 Task: Add the task  Implement a new cloud-based energy management system for a company to the section Lightning Bolt in the project BridgeTech and add a Due Date to the respective task as 2023/09/19
Action: Mouse moved to (483, 536)
Screenshot: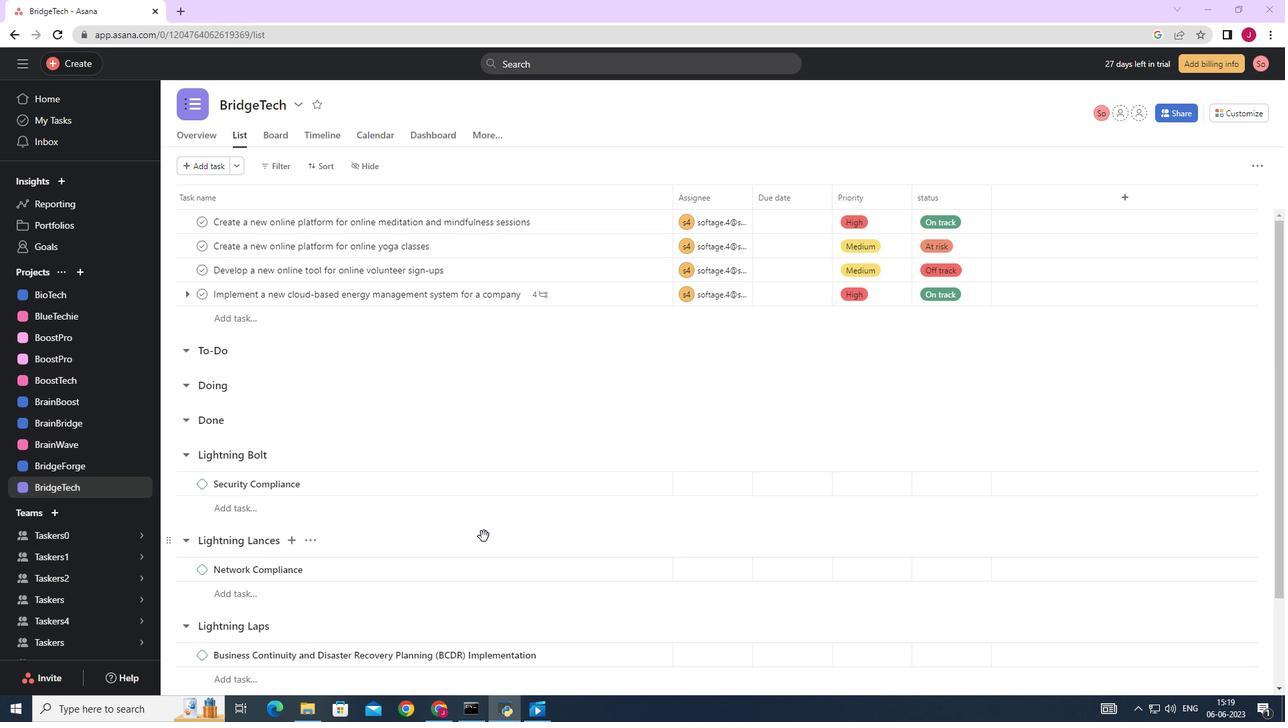
Action: Mouse scrolled (483, 537) with delta (0, 0)
Screenshot: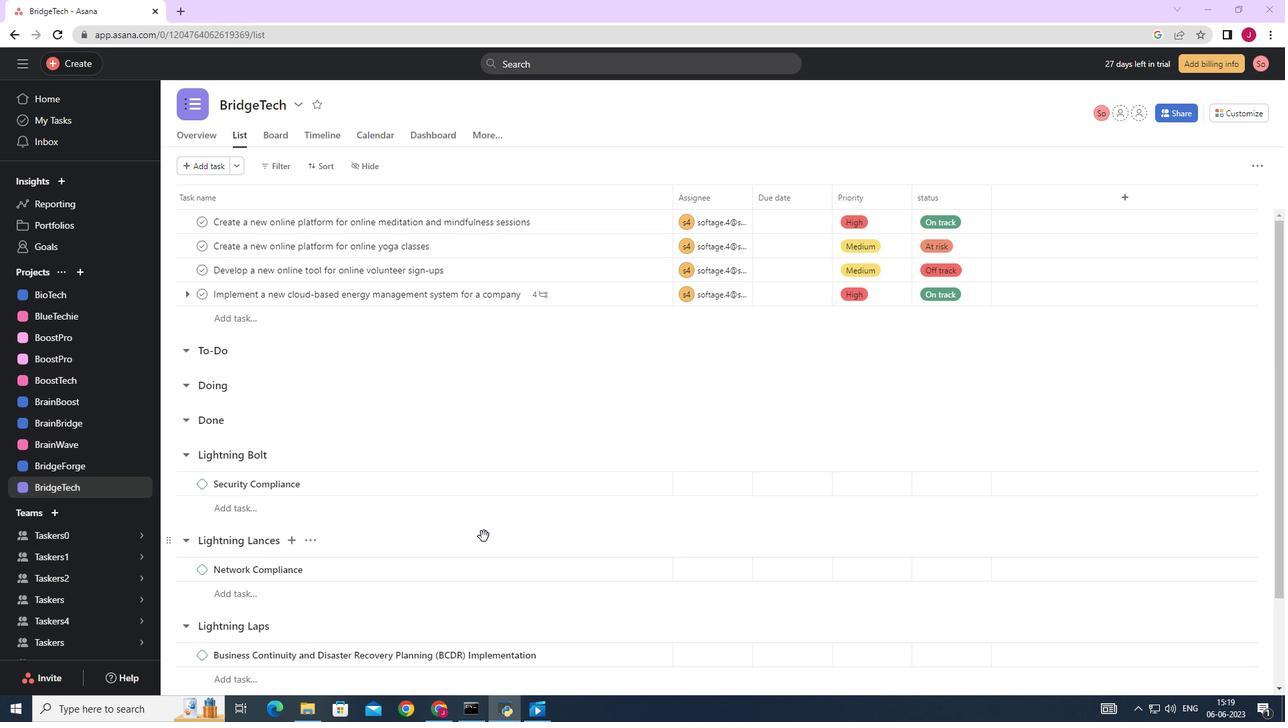 
Action: Mouse scrolled (483, 537) with delta (0, 0)
Screenshot: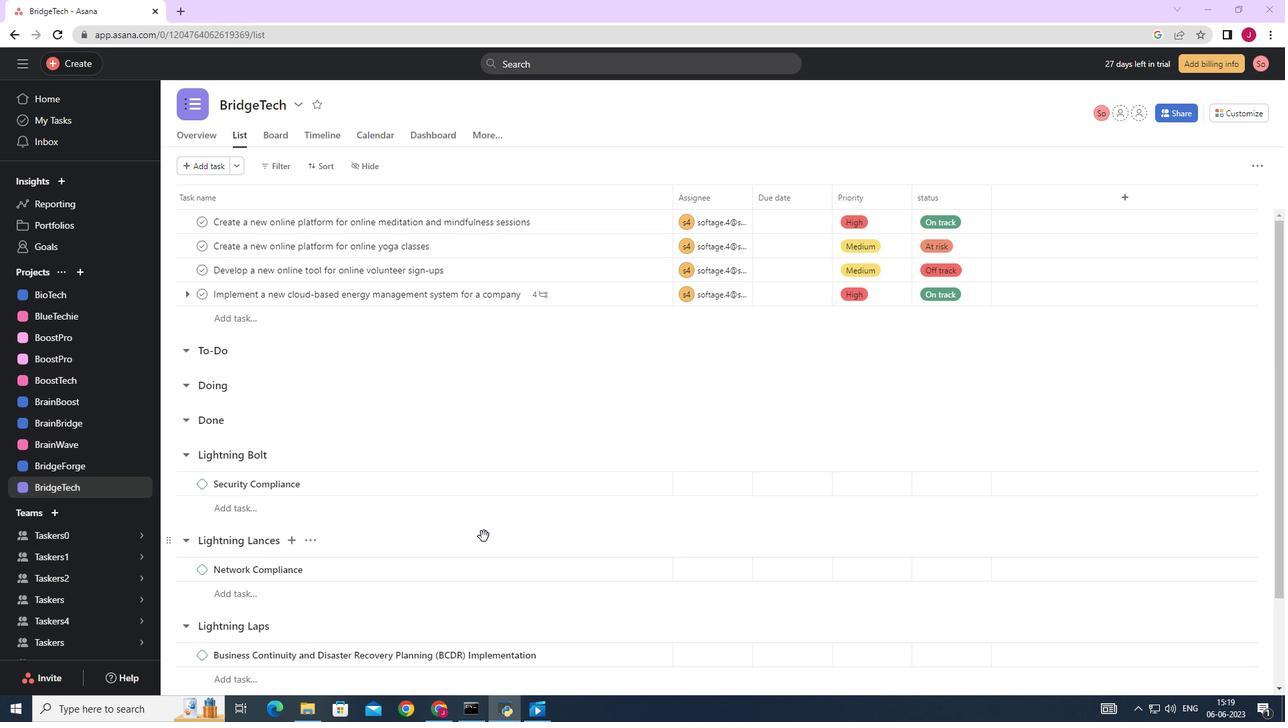 
Action: Mouse scrolled (483, 537) with delta (0, 0)
Screenshot: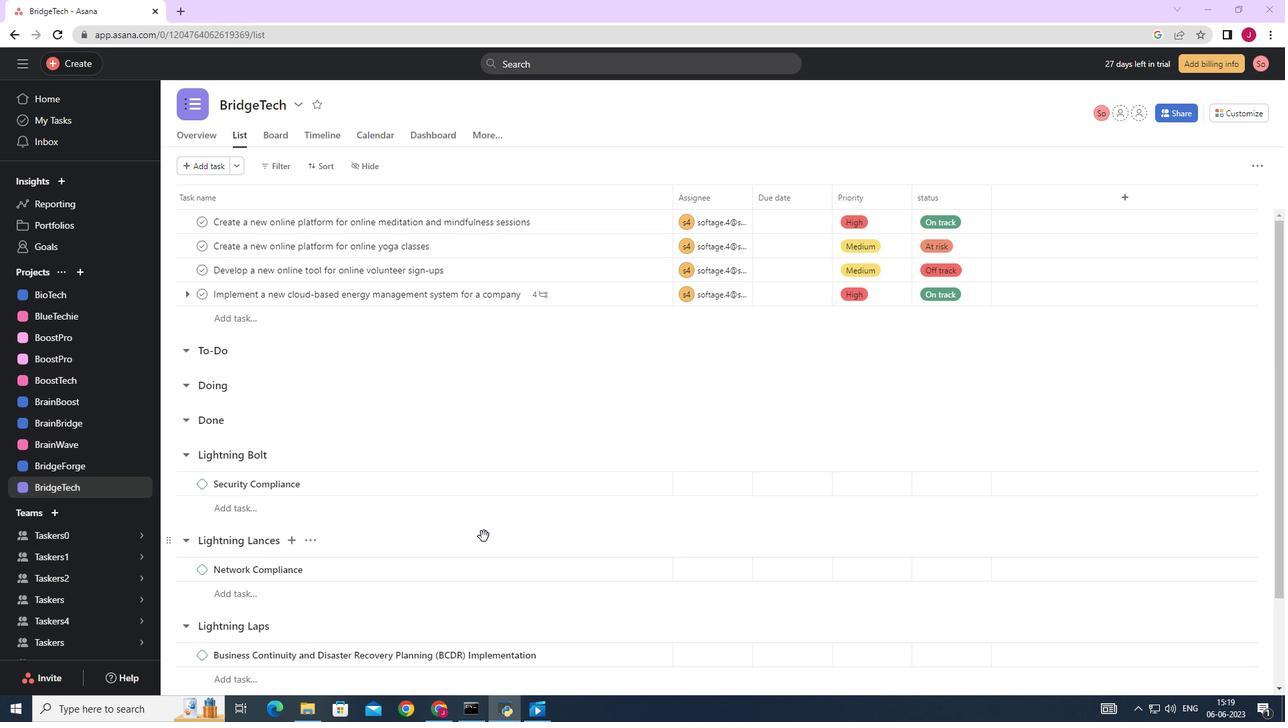 
Action: Mouse moved to (631, 293)
Screenshot: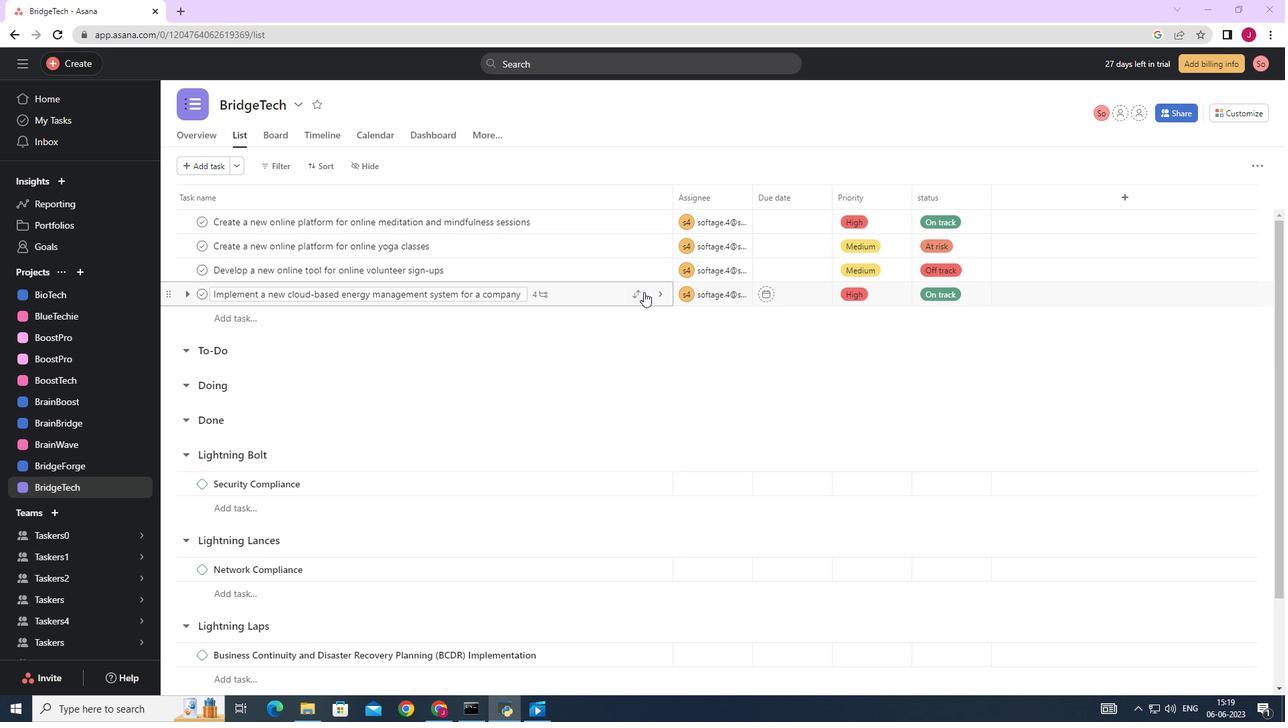 
Action: Mouse pressed left at (631, 293)
Screenshot: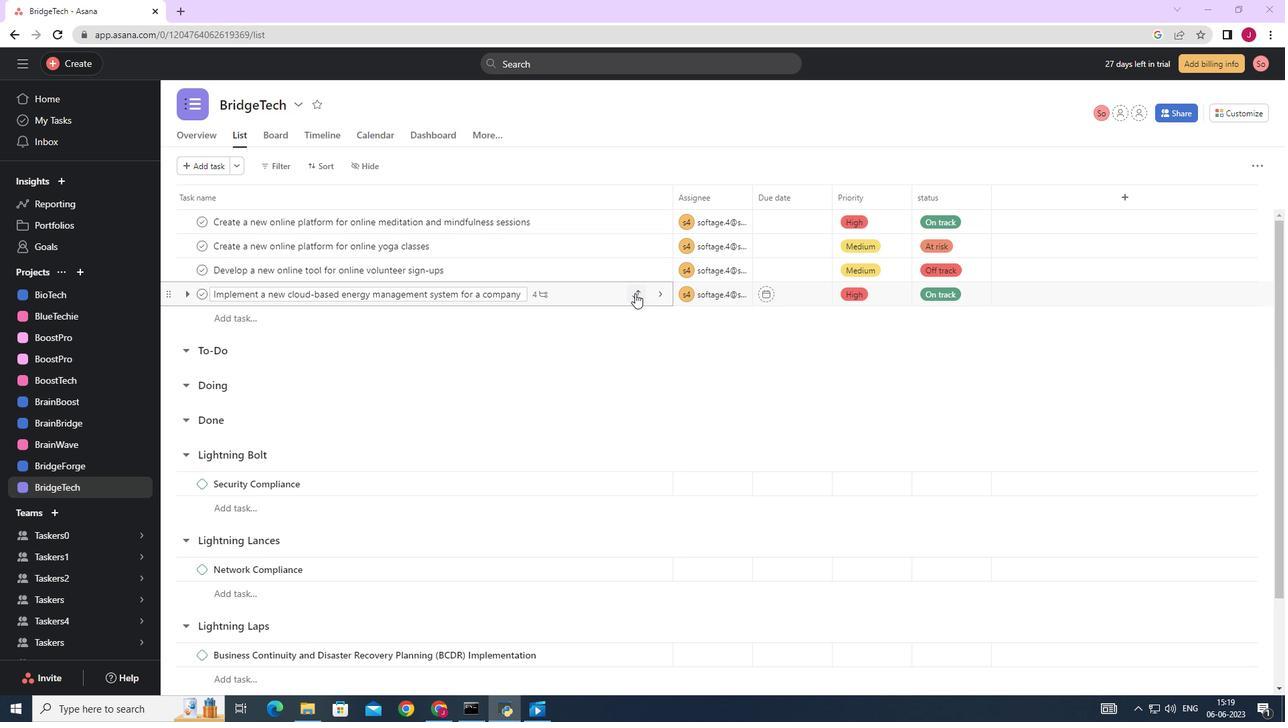 
Action: Mouse moved to (564, 443)
Screenshot: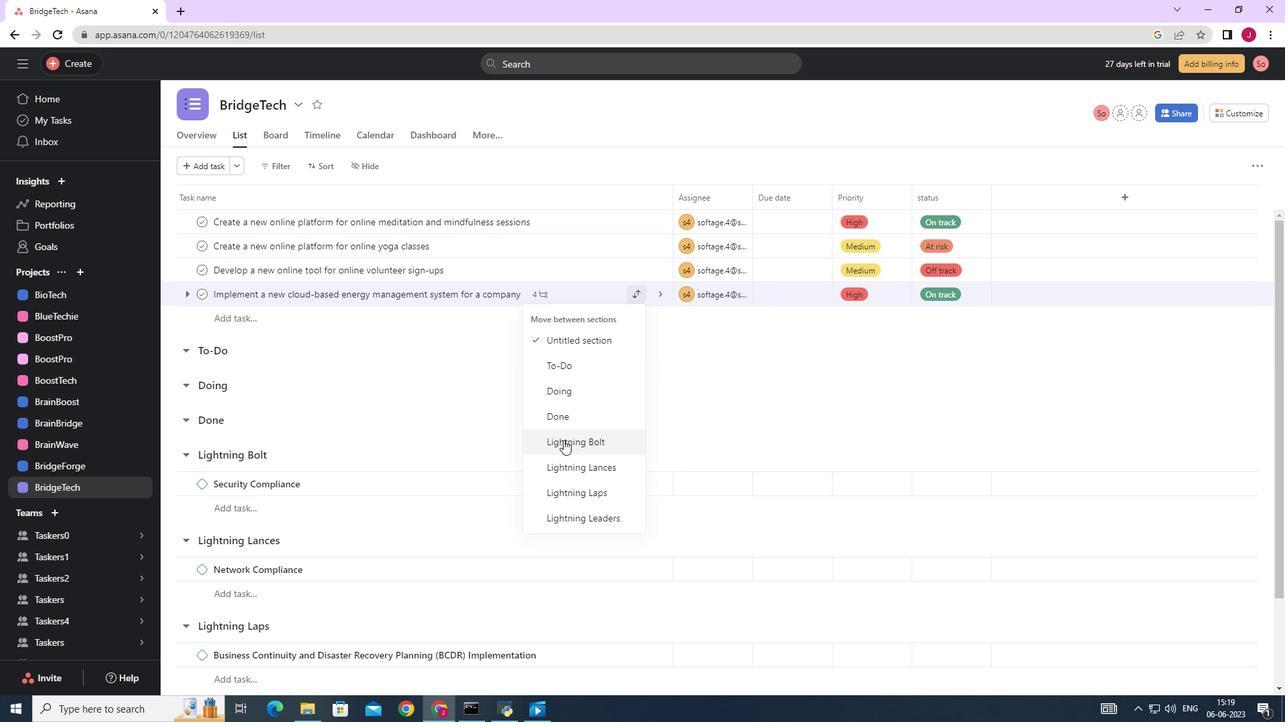 
Action: Mouse pressed left at (564, 443)
Screenshot: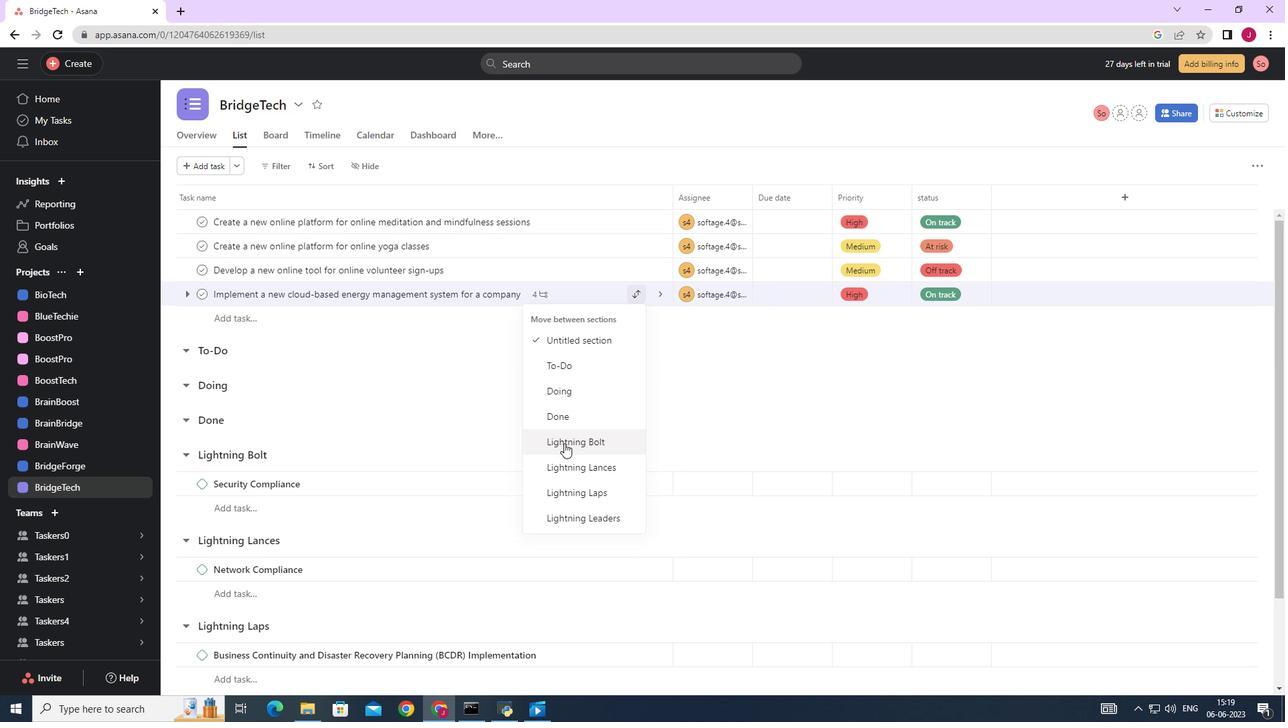 
Action: Mouse moved to (817, 459)
Screenshot: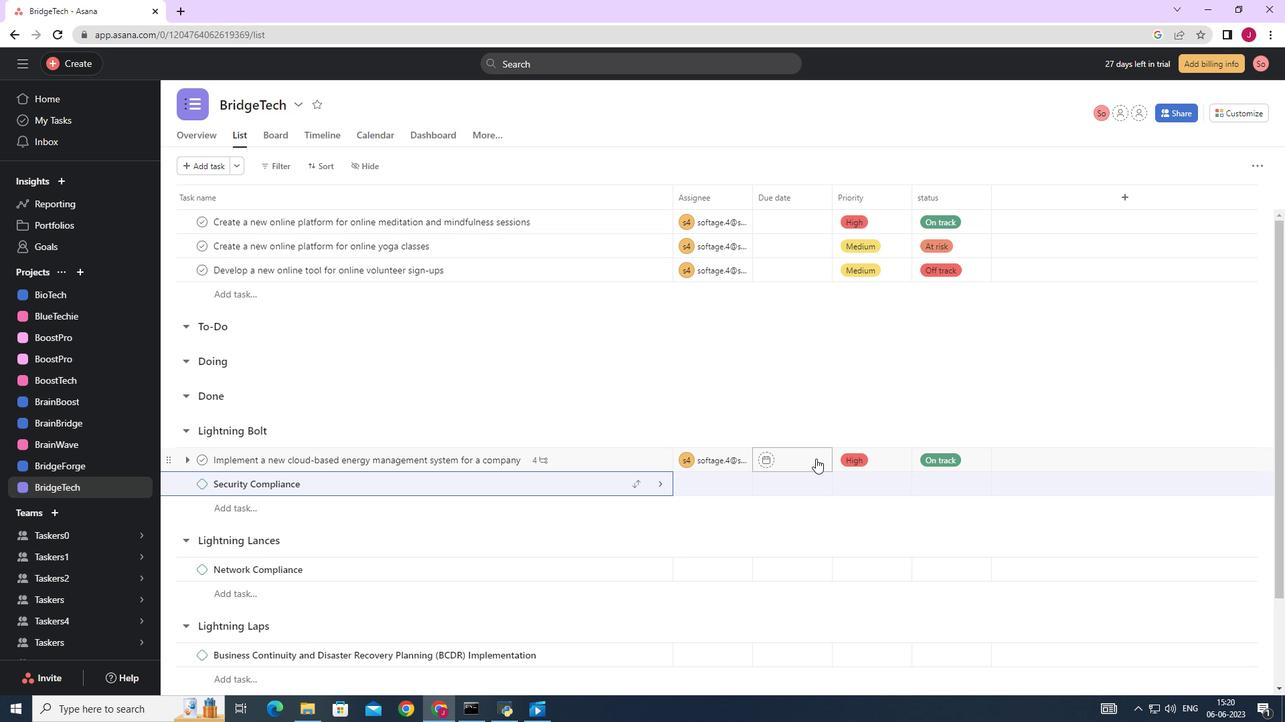 
Action: Mouse pressed left at (817, 459)
Screenshot: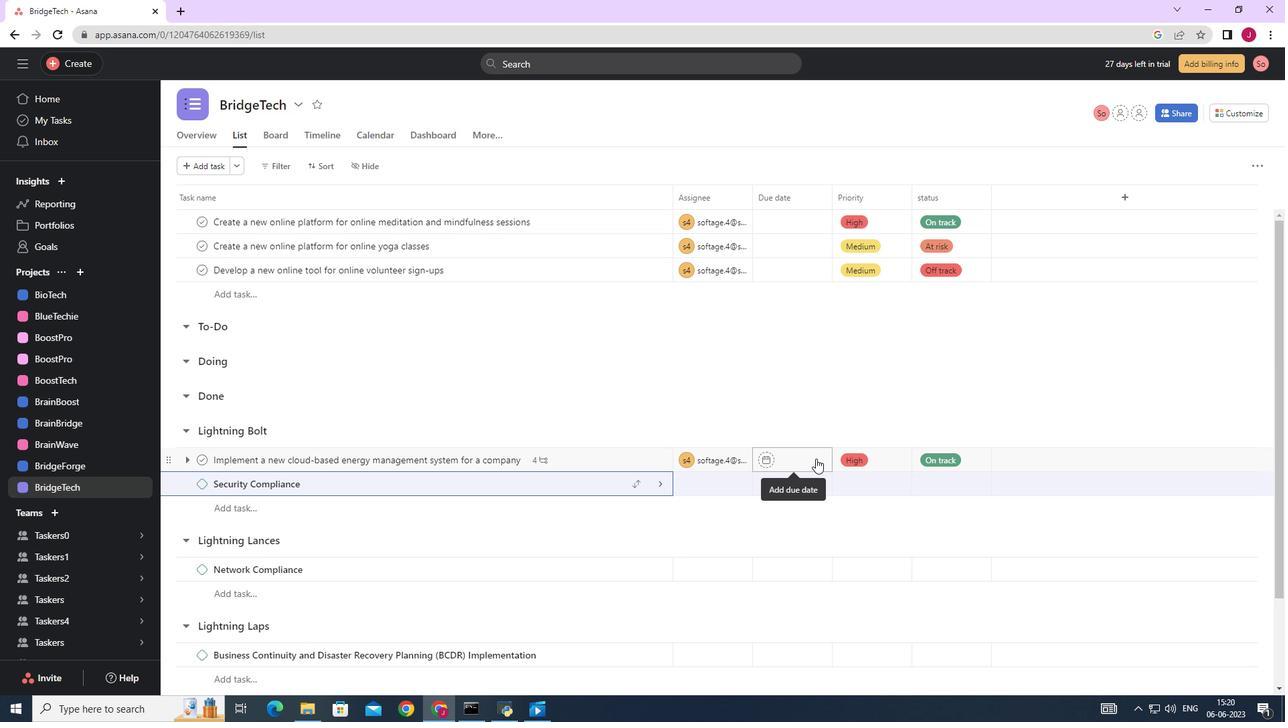 
Action: Mouse moved to (923, 249)
Screenshot: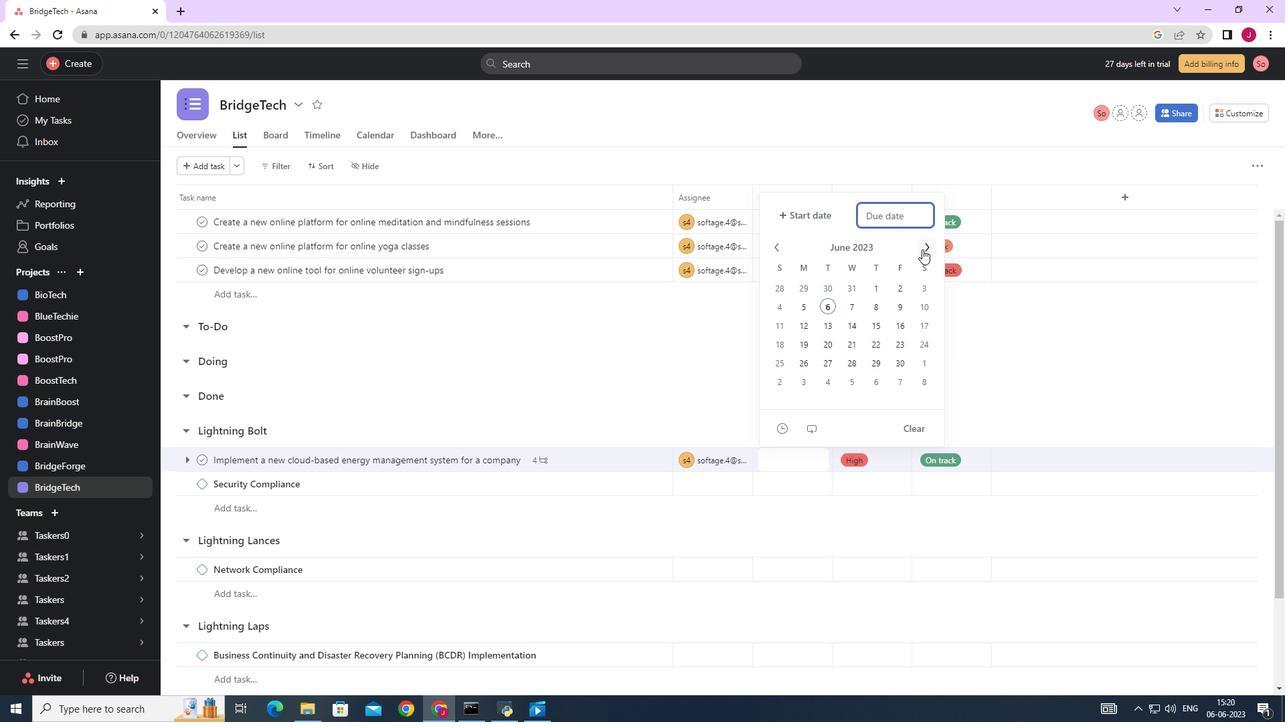 
Action: Mouse pressed left at (923, 249)
Screenshot: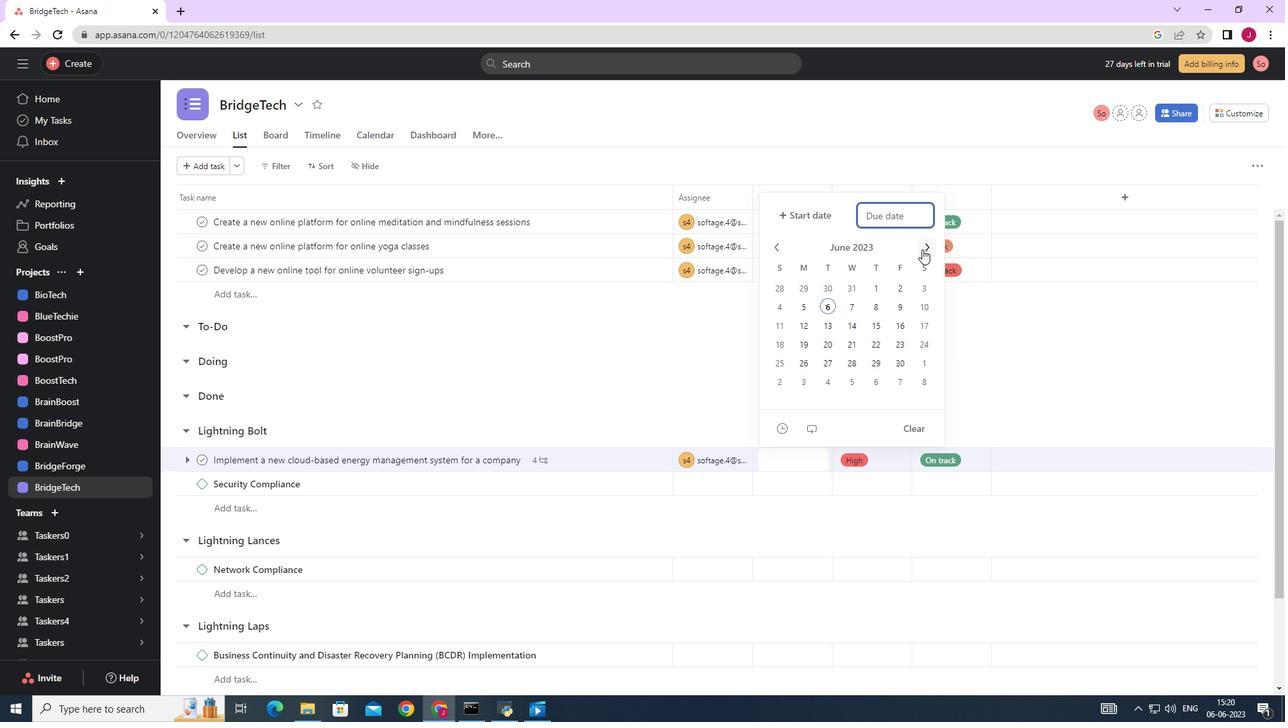 
Action: Mouse moved to (925, 248)
Screenshot: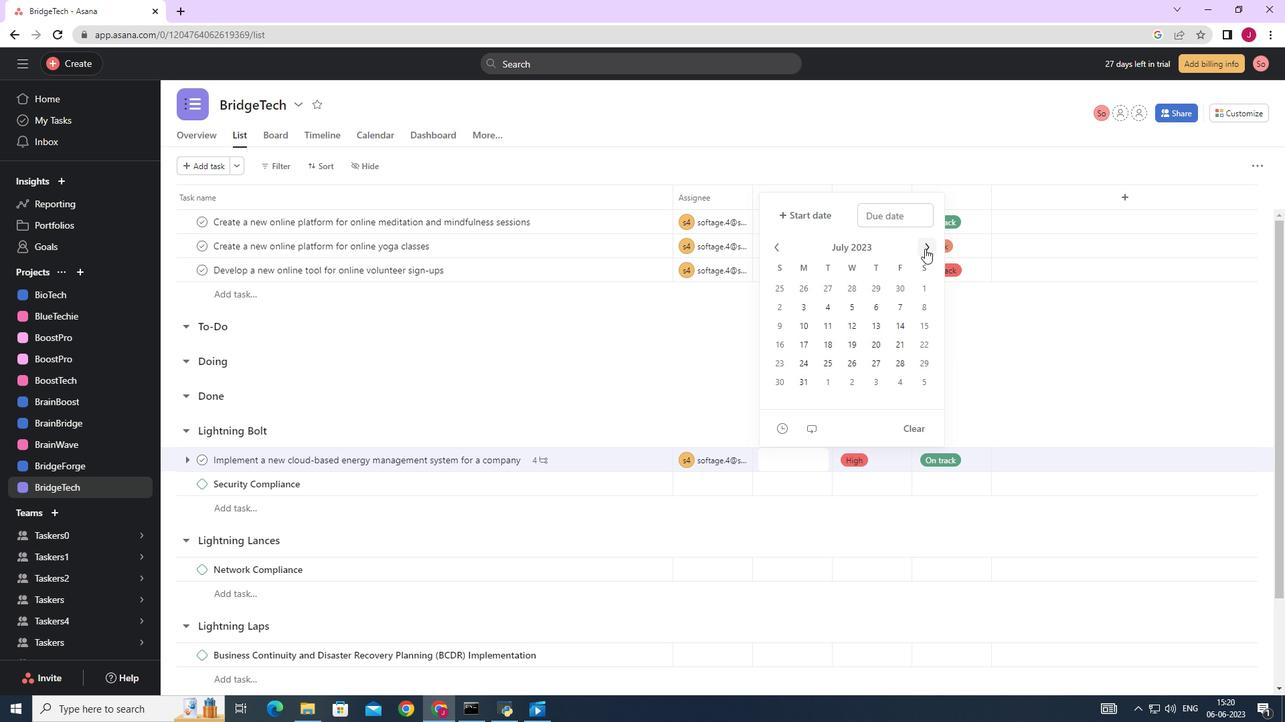 
Action: Mouse pressed left at (925, 248)
Screenshot: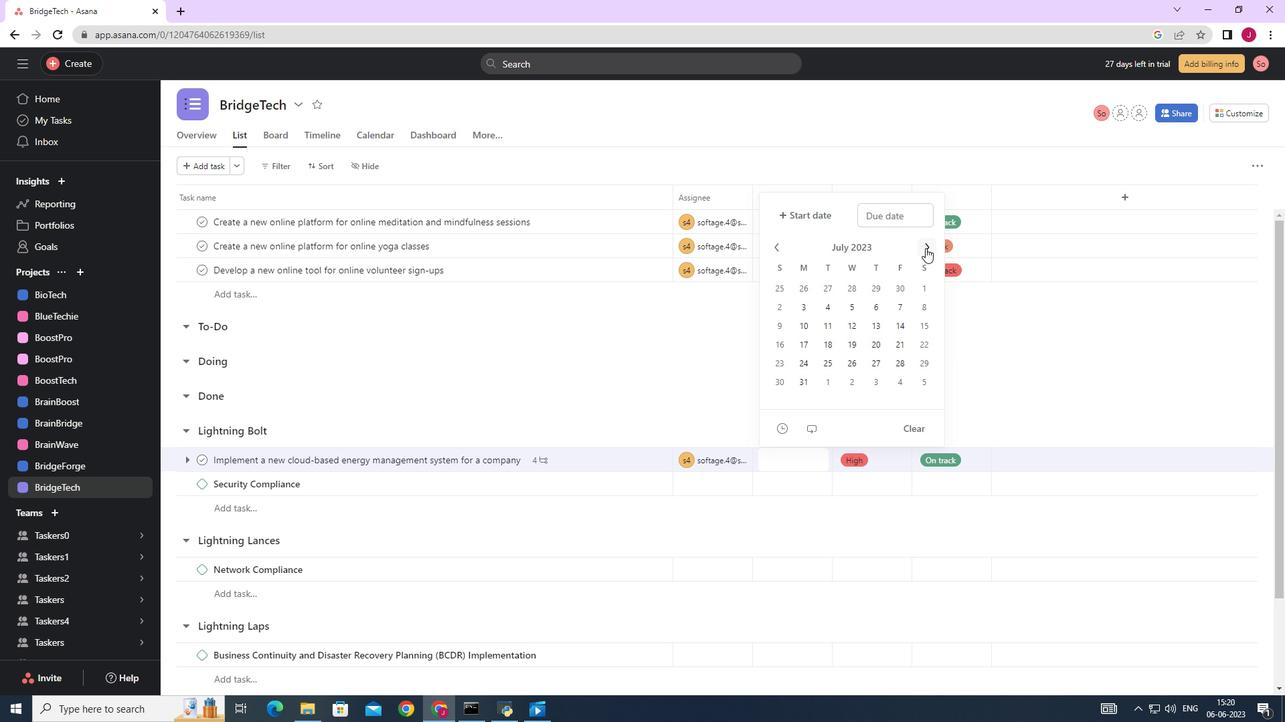 
Action: Mouse pressed left at (925, 248)
Screenshot: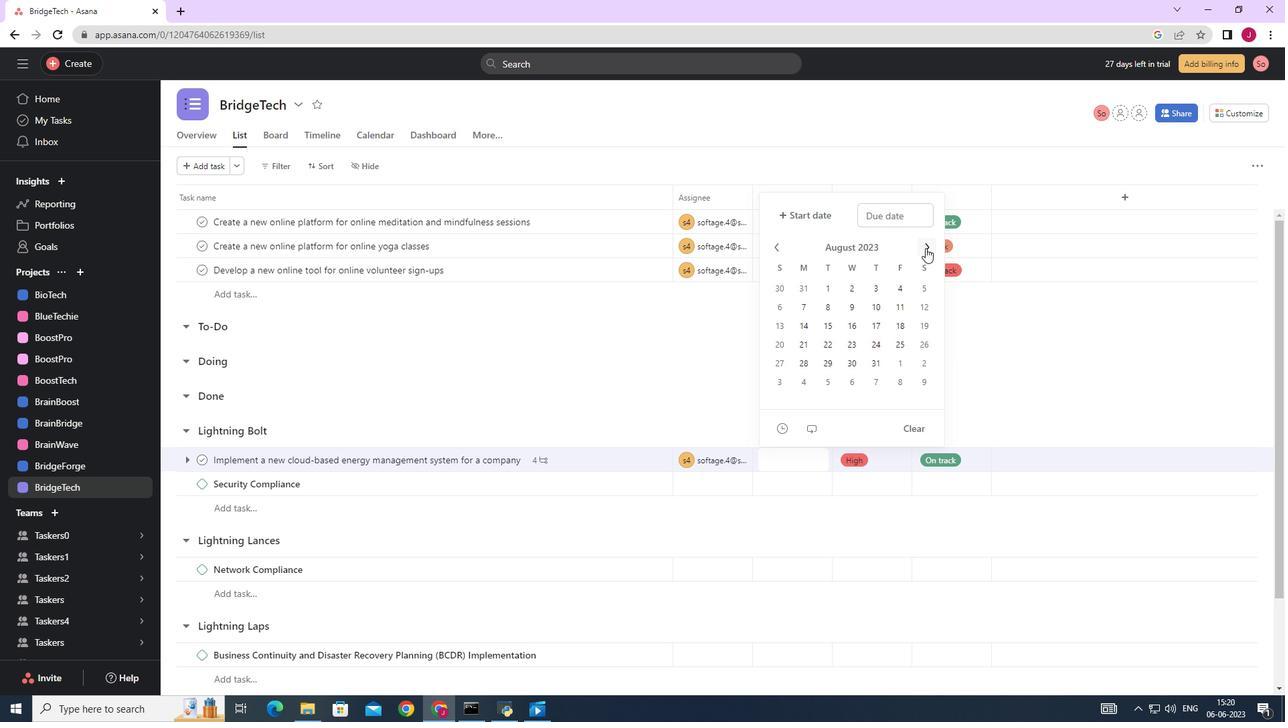 
Action: Mouse pressed left at (925, 248)
Screenshot: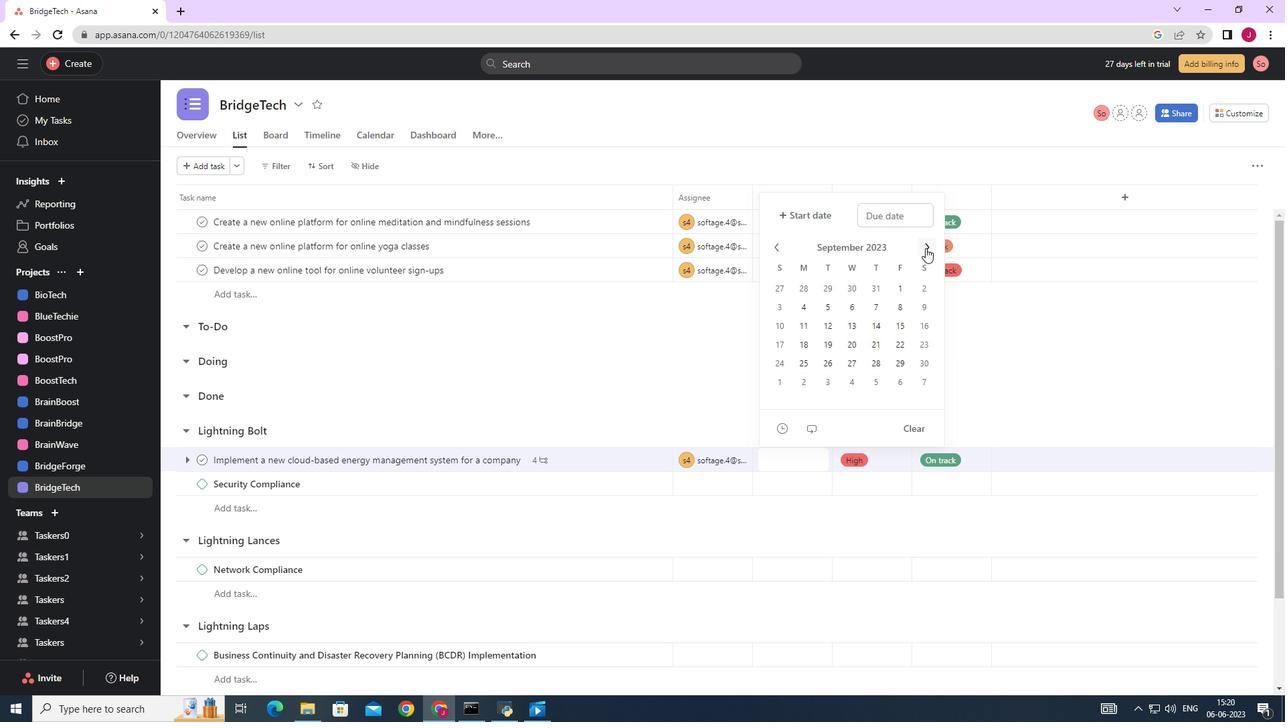 
Action: Mouse moved to (779, 250)
Screenshot: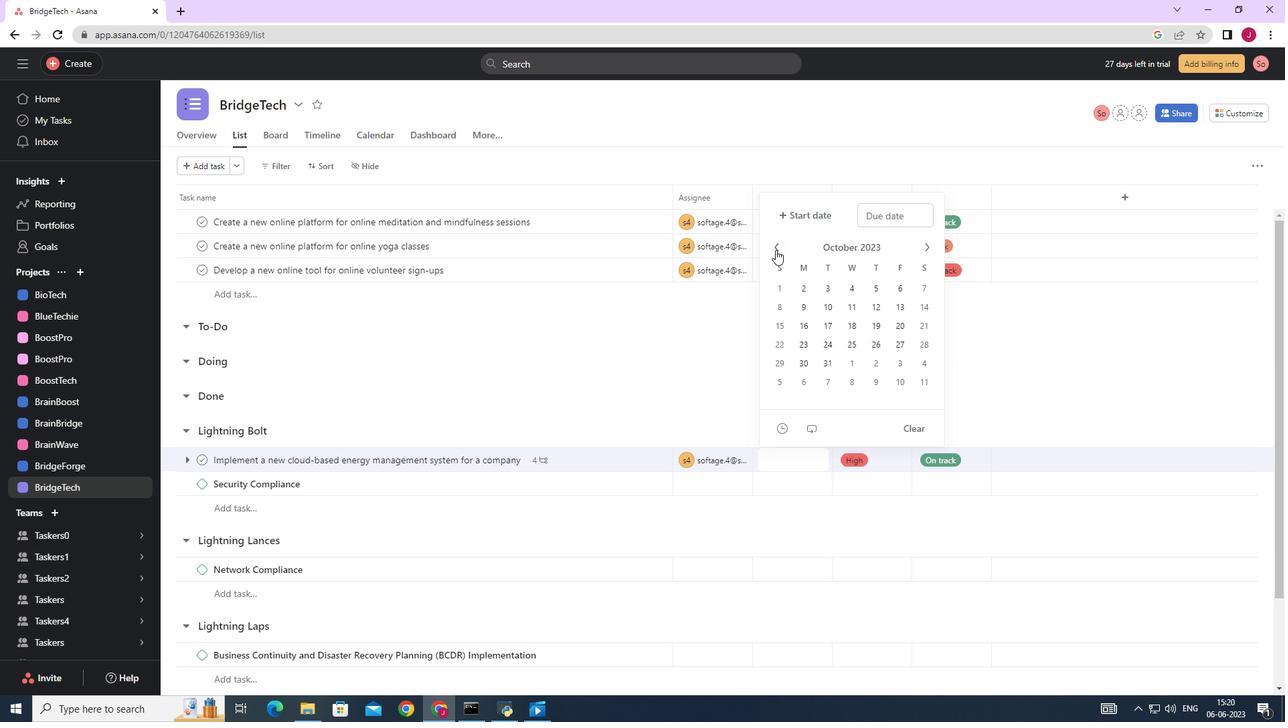 
Action: Mouse pressed left at (779, 250)
Screenshot: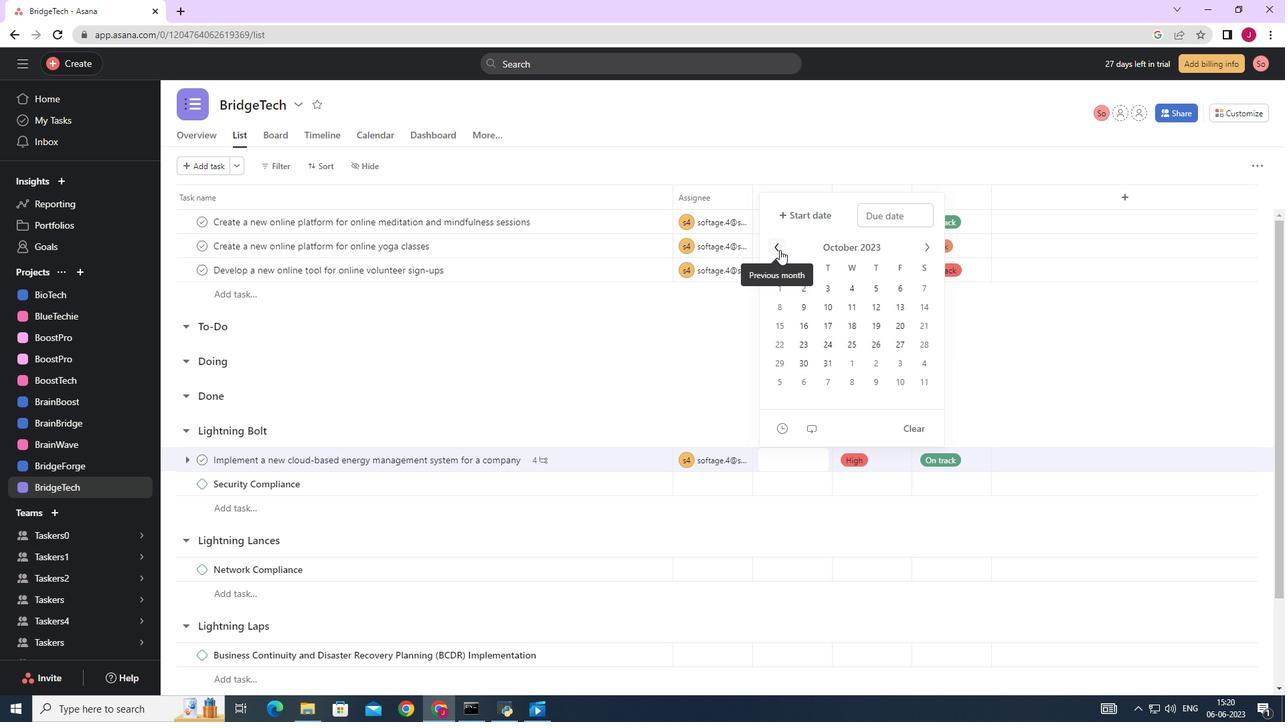 
Action: Mouse moved to (826, 344)
Screenshot: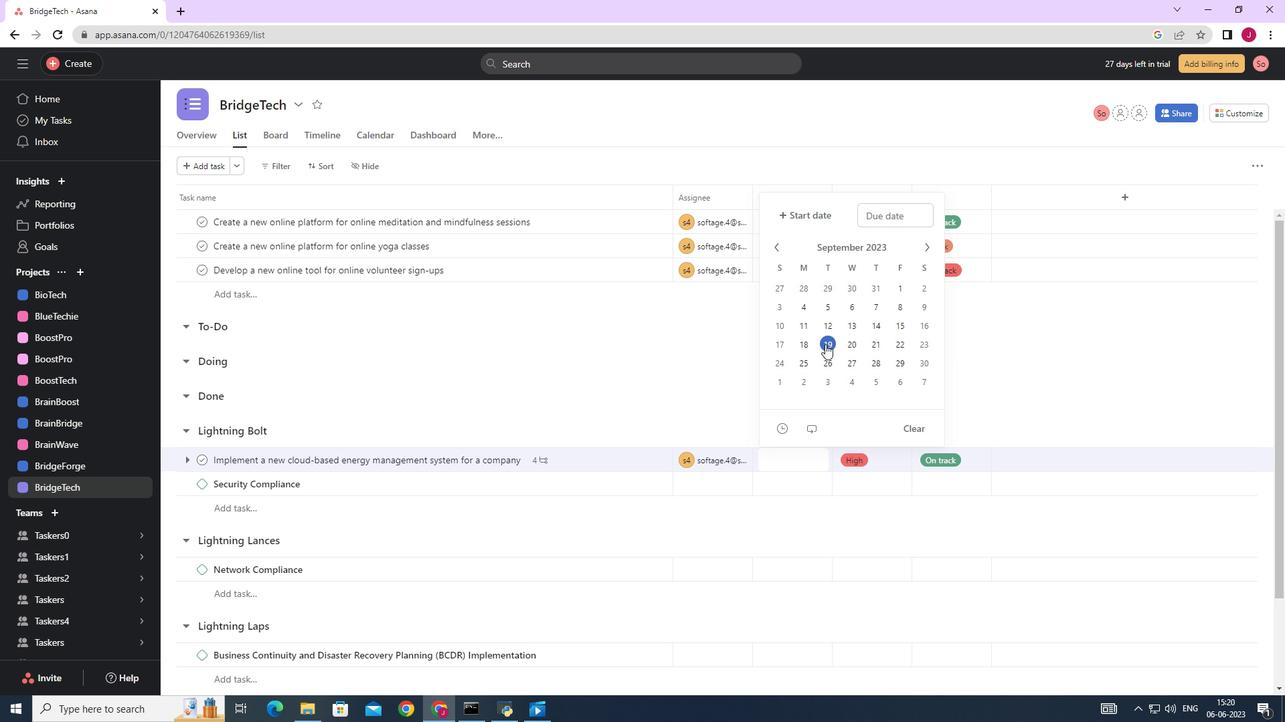 
Action: Mouse pressed left at (826, 344)
Screenshot: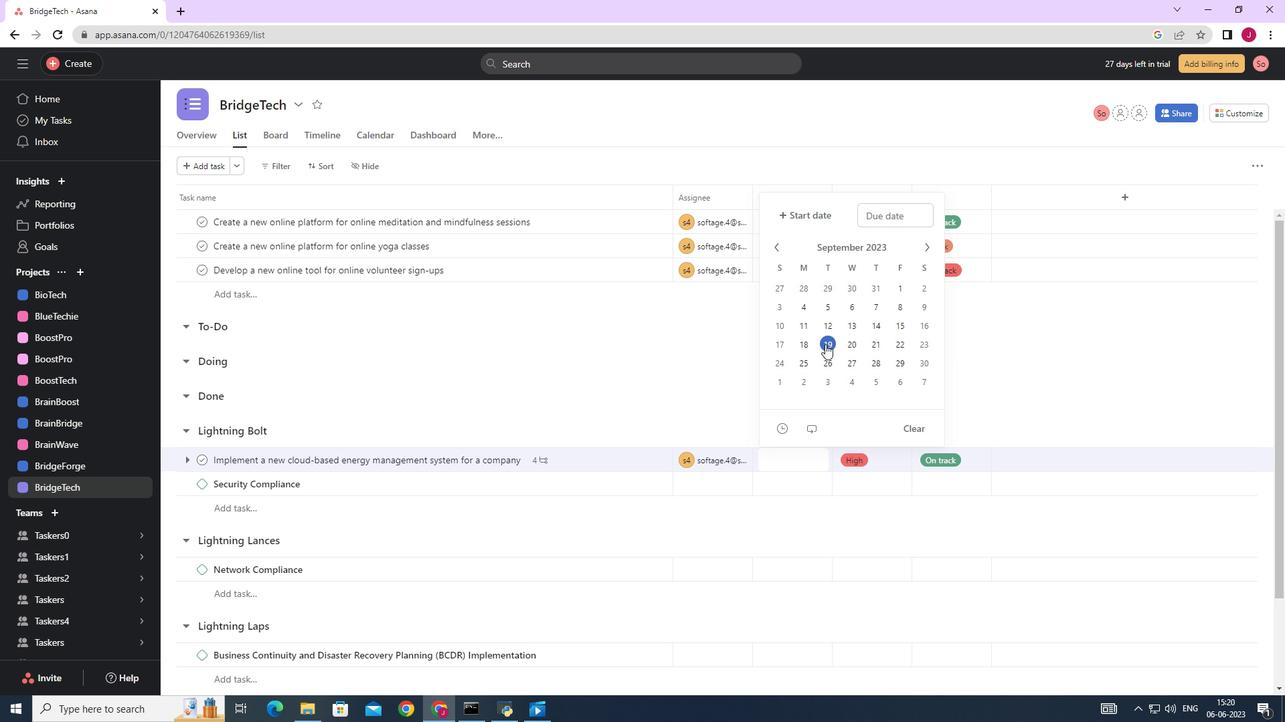 
Action: Mouse moved to (1058, 360)
Screenshot: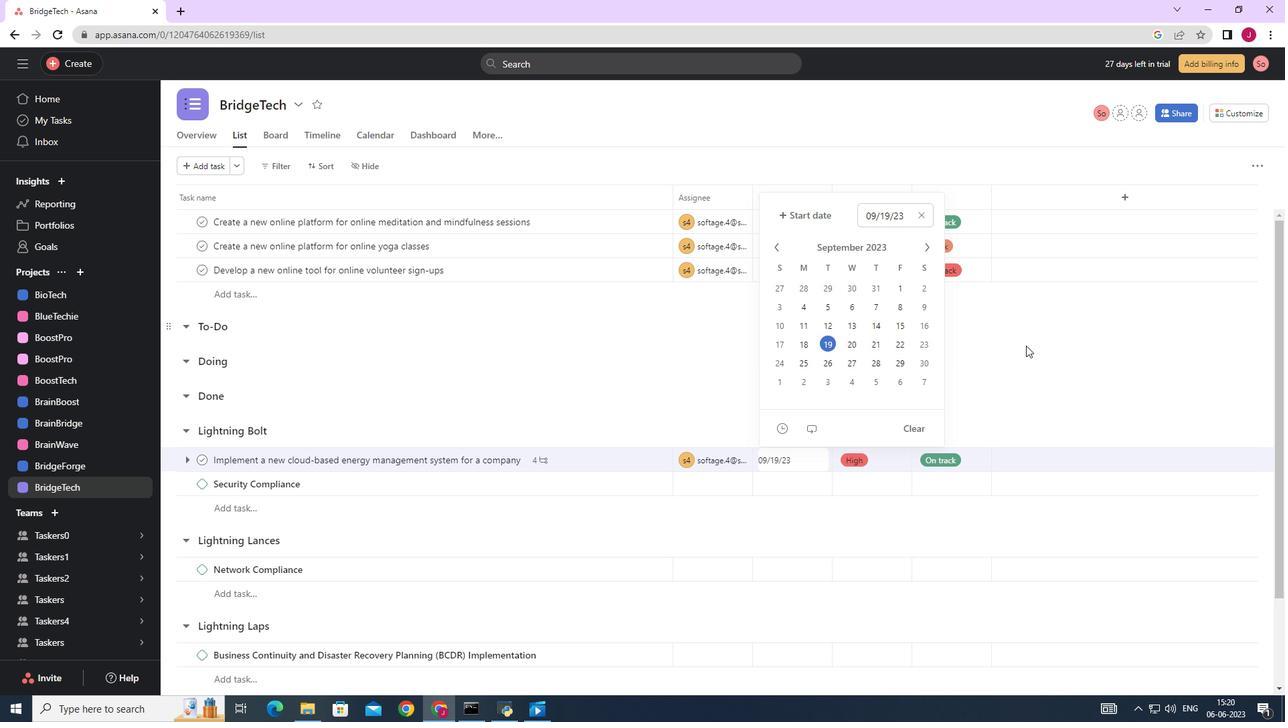 
Action: Mouse pressed left at (1058, 360)
Screenshot: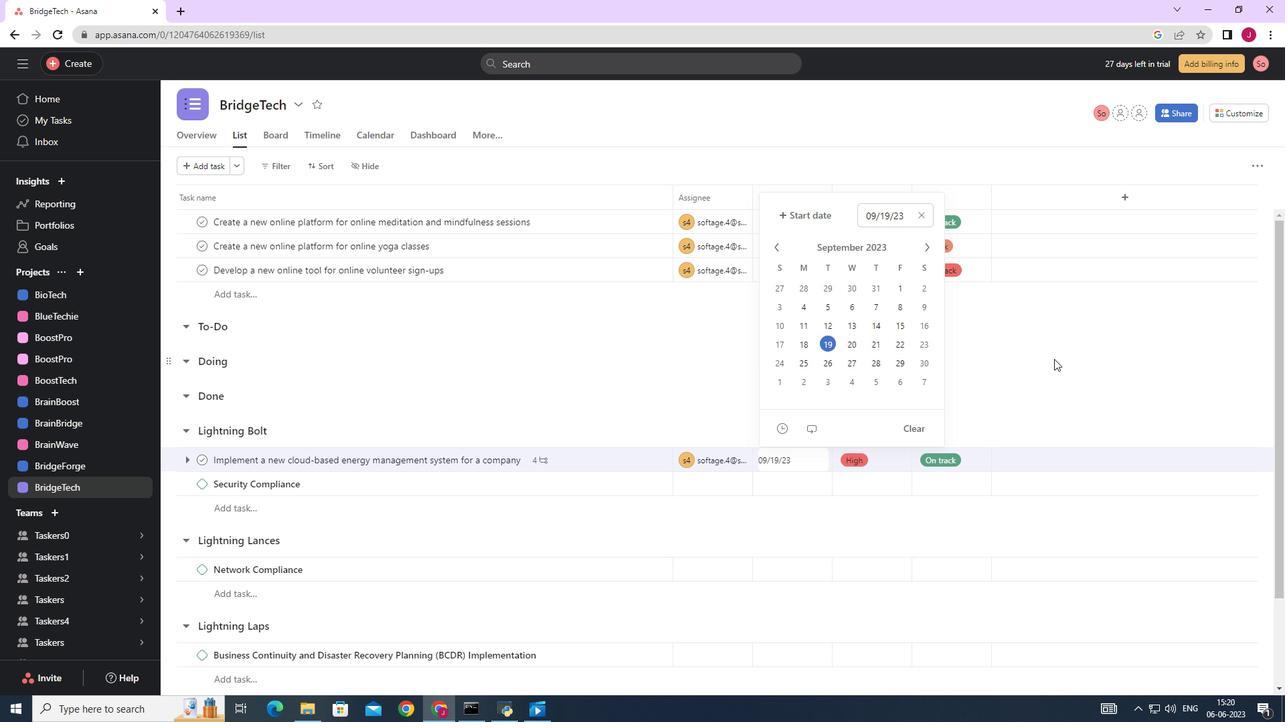 
Action: Mouse moved to (1058, 360)
Screenshot: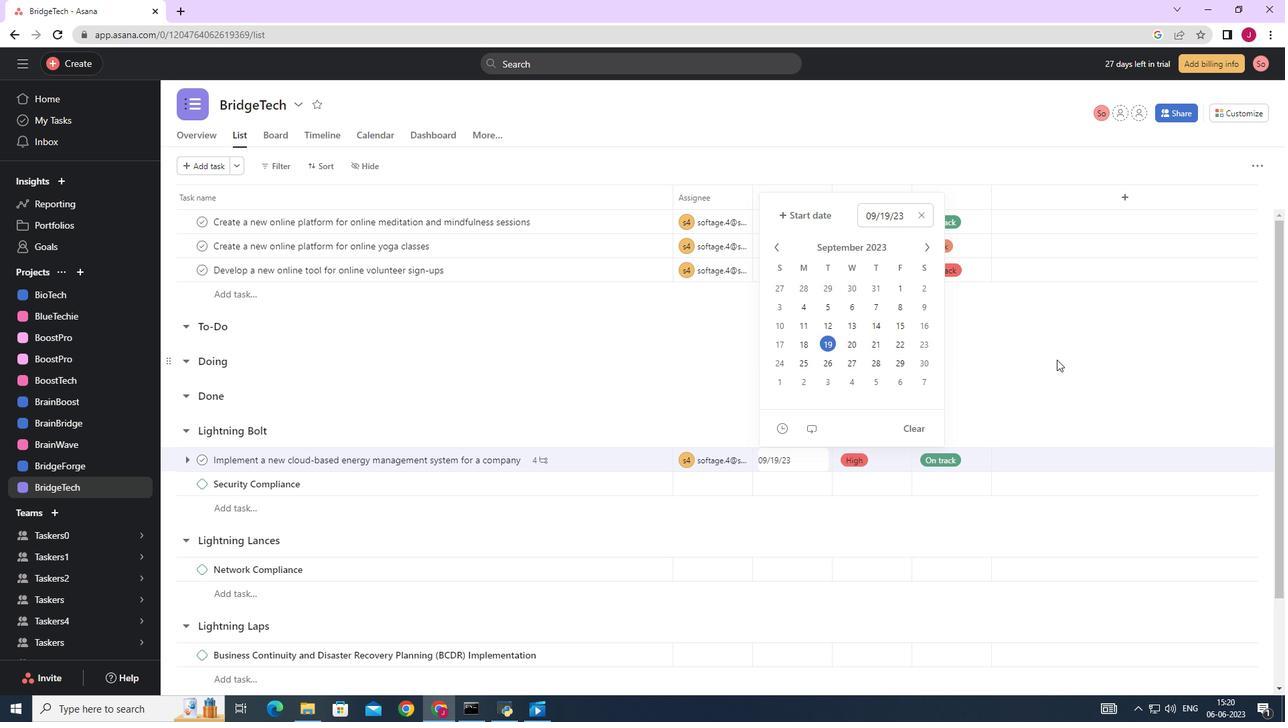 
